 Task: Customize the calendar view to display the 'Start' and 'End' date/time fields.
Action: Mouse moved to (18, 73)
Screenshot: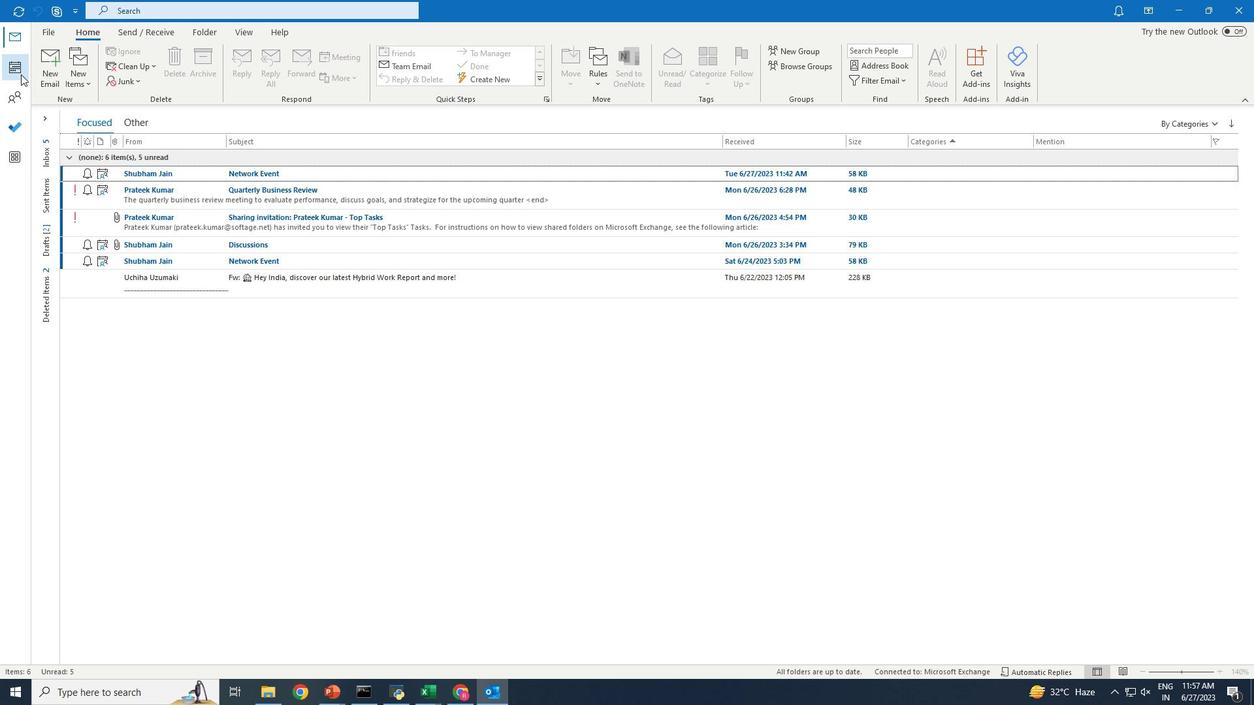 
Action: Mouse pressed left at (18, 73)
Screenshot: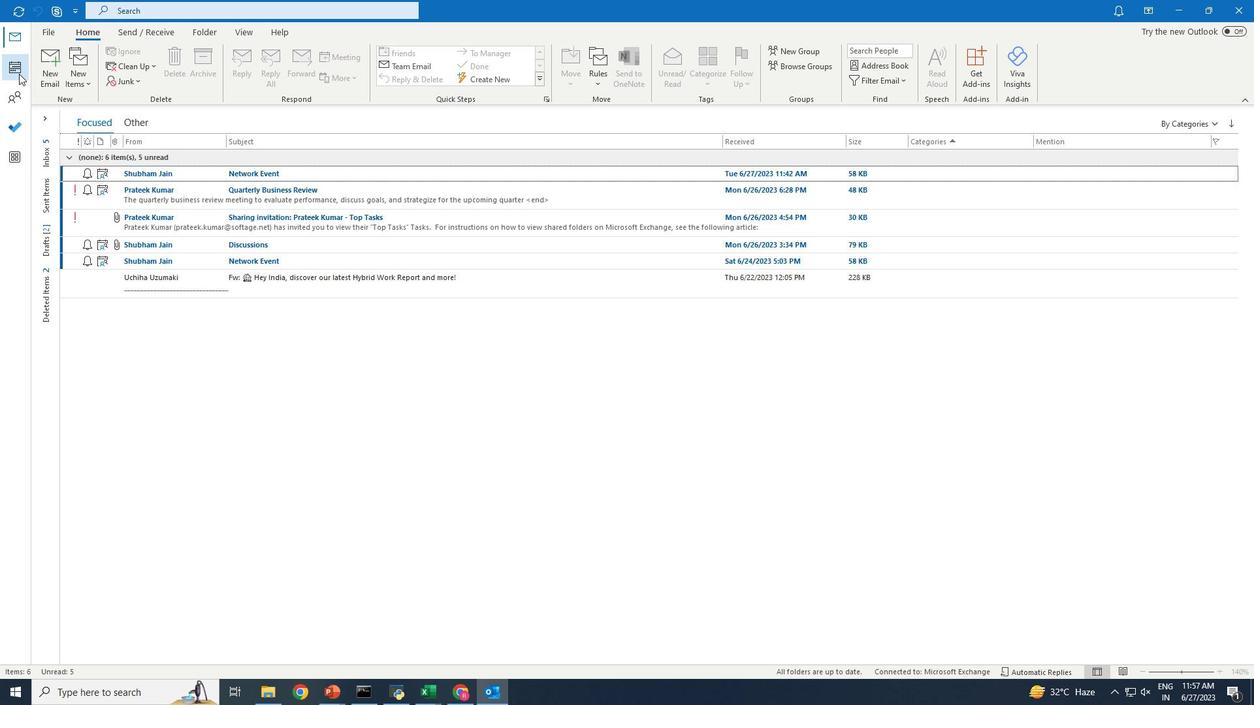 
Action: Mouse moved to (250, 33)
Screenshot: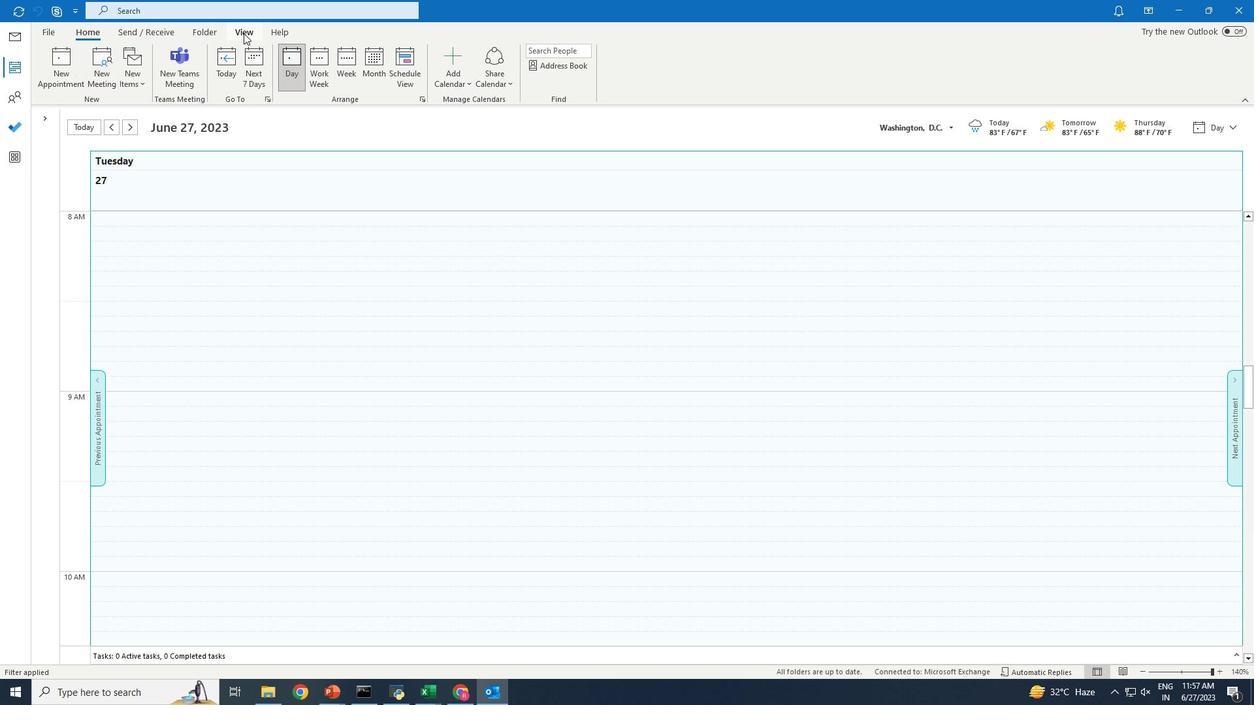 
Action: Mouse pressed left at (250, 33)
Screenshot: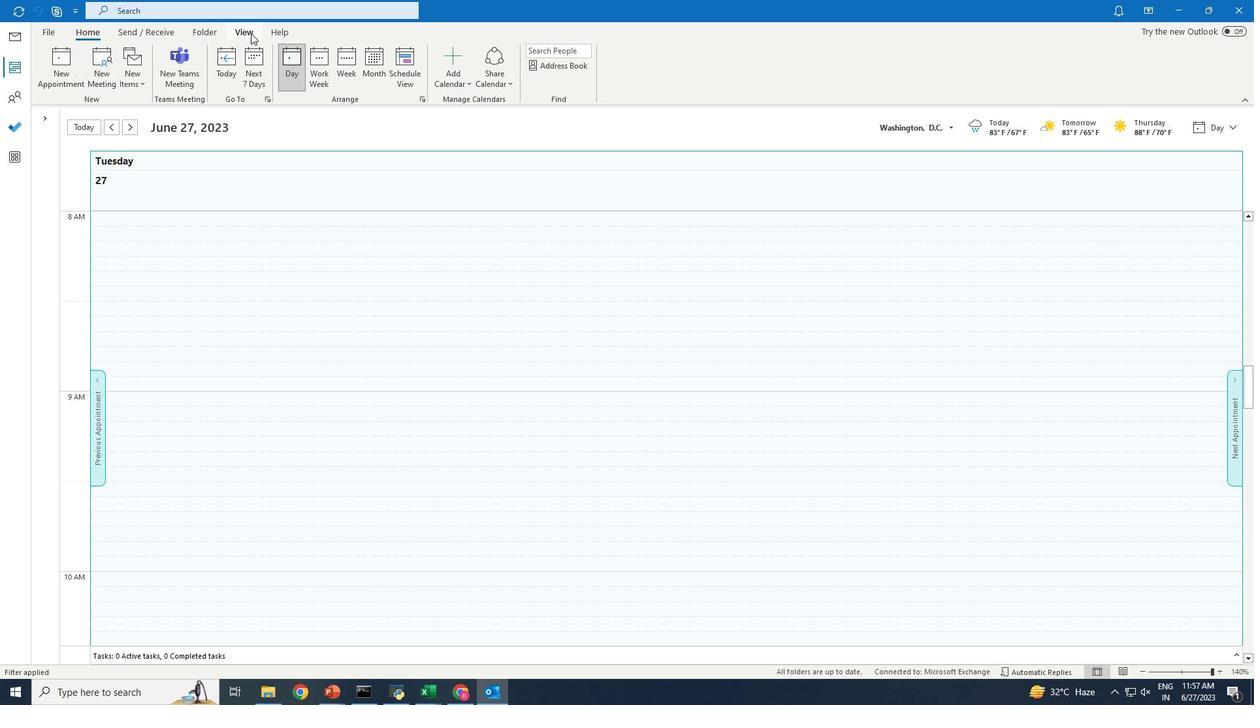 
Action: Mouse moved to (73, 77)
Screenshot: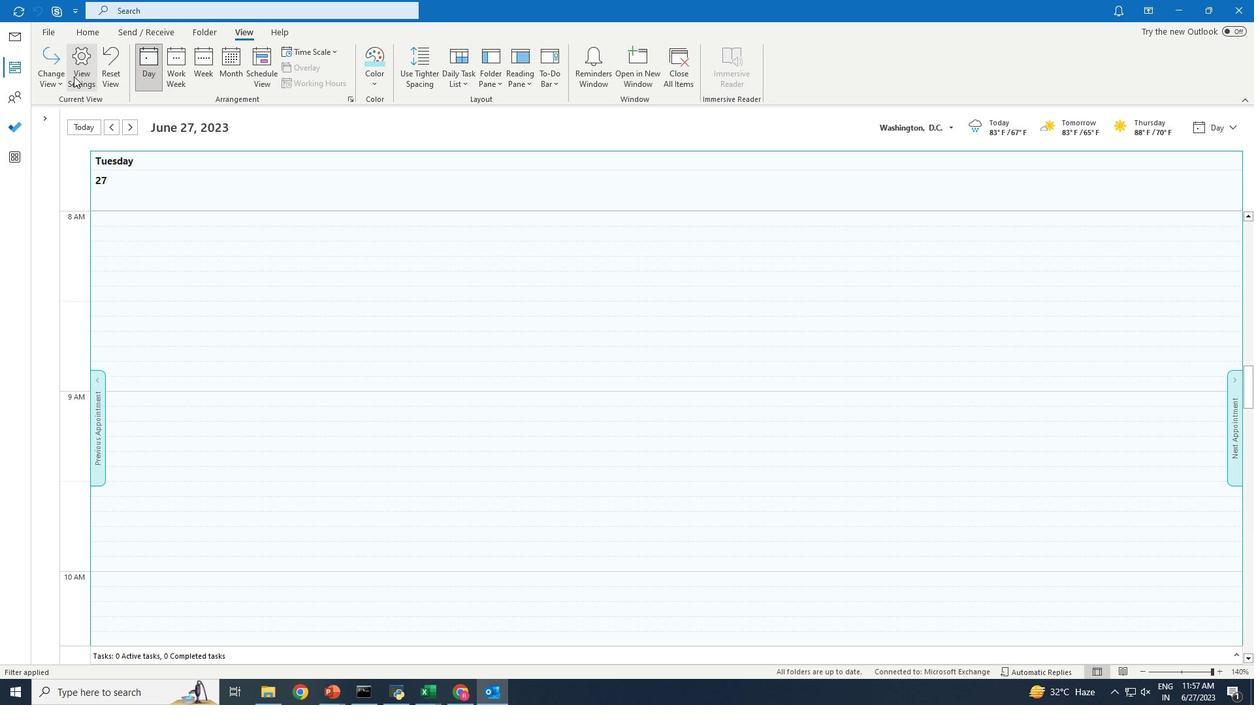 
Action: Mouse pressed left at (73, 77)
Screenshot: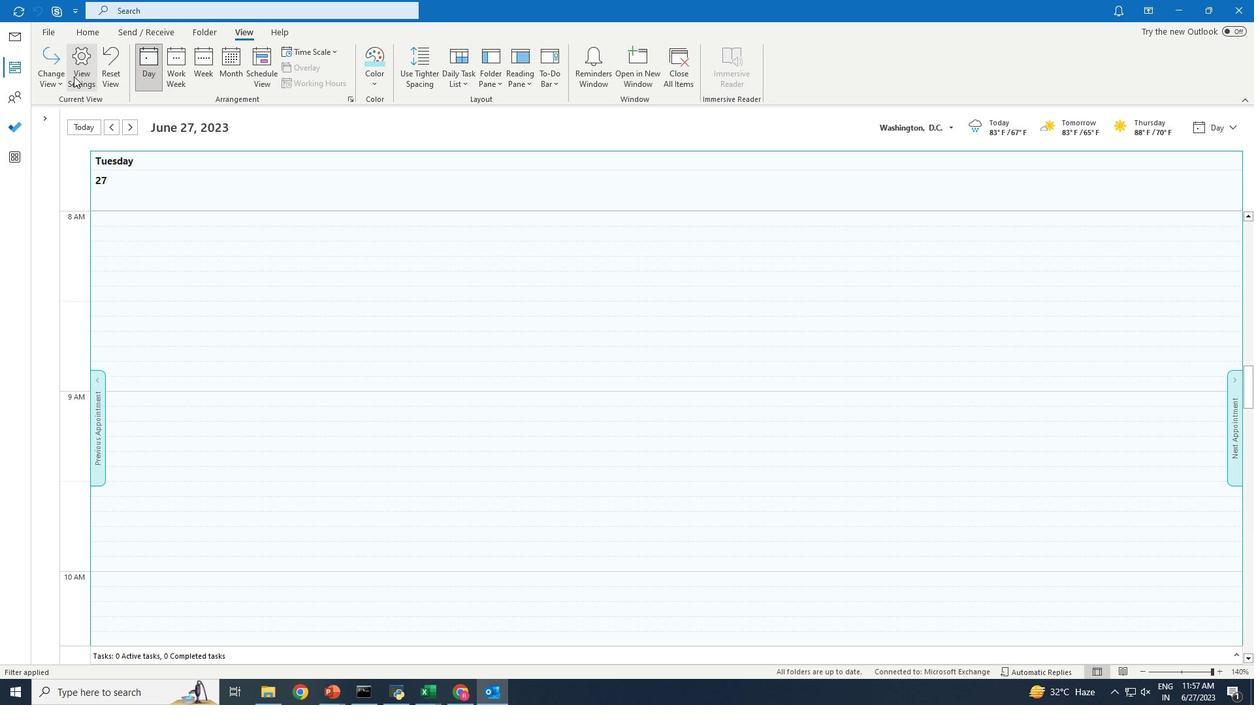 
Action: Mouse moved to (528, 275)
Screenshot: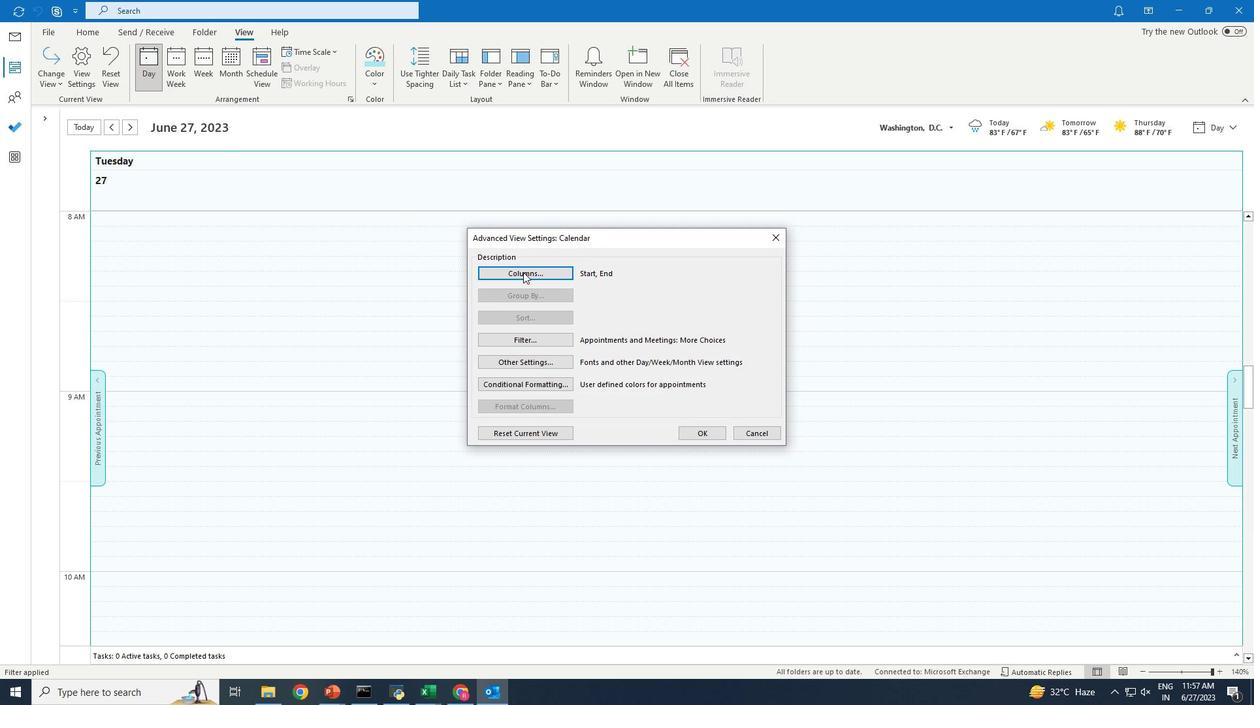 
Action: Mouse pressed left at (528, 275)
Screenshot: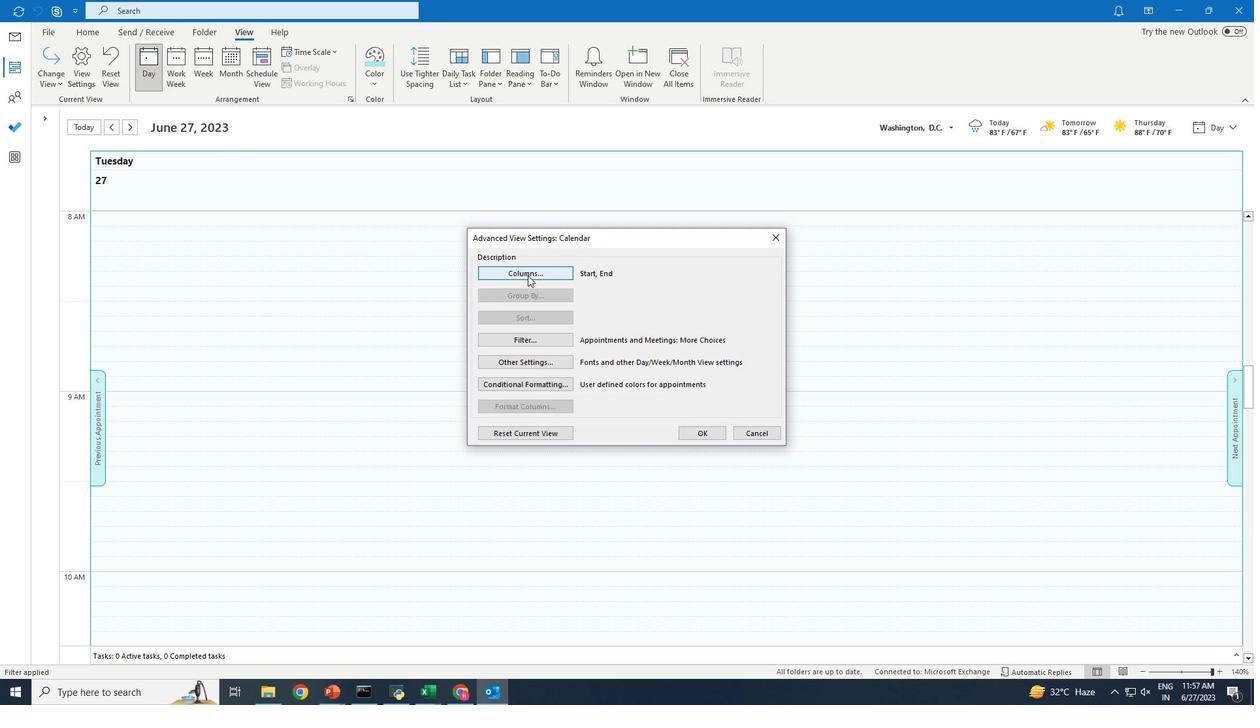
Action: Mouse moved to (555, 431)
Screenshot: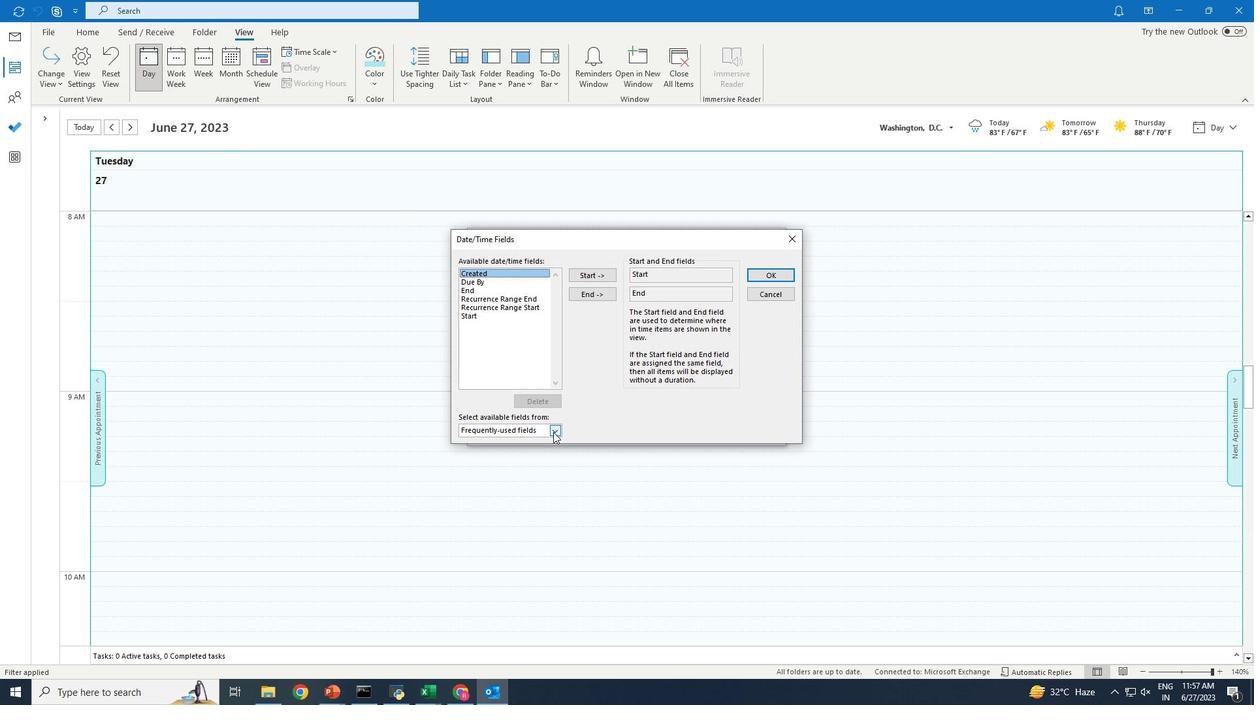 
Action: Mouse pressed left at (555, 431)
Screenshot: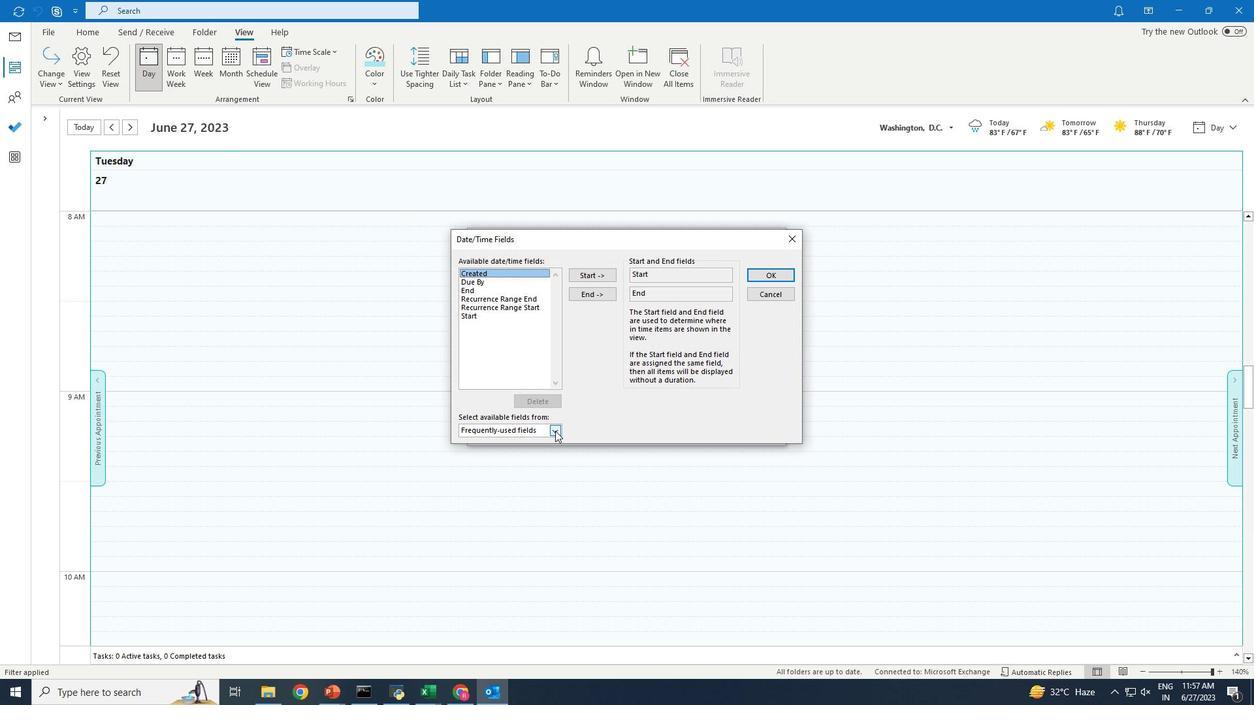 
Action: Mouse moved to (512, 468)
Screenshot: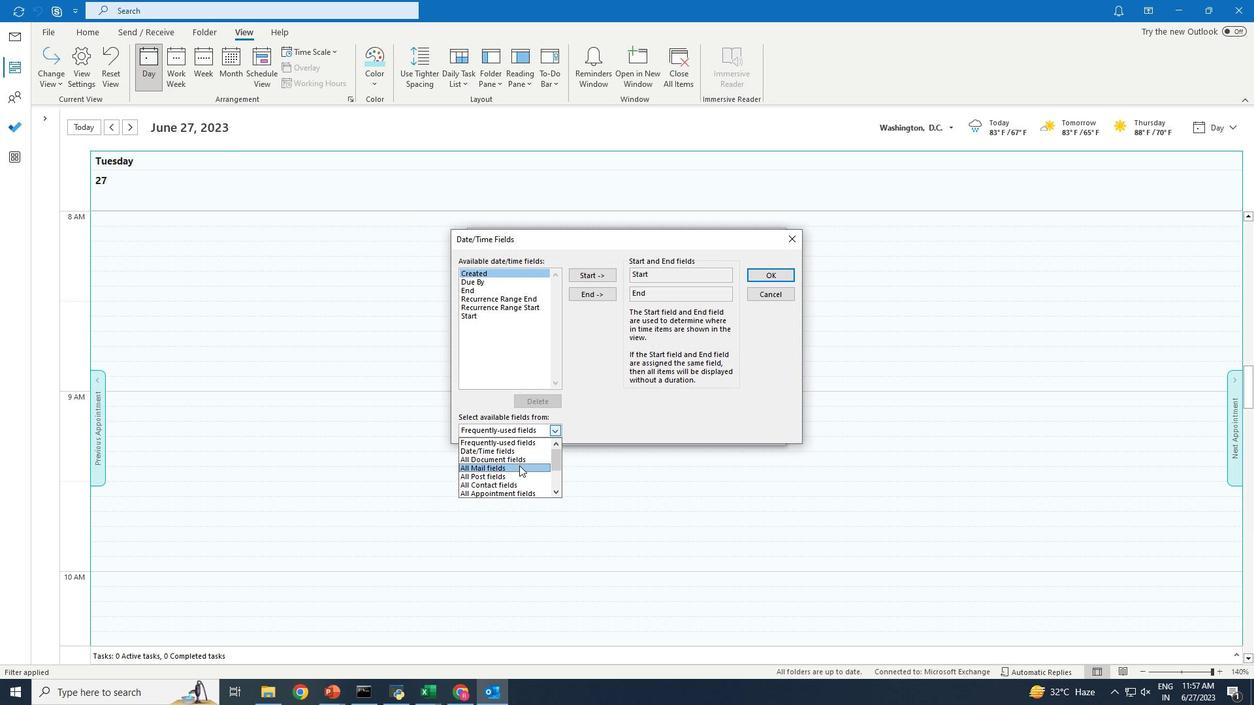 
Action: Mouse pressed left at (512, 468)
Screenshot: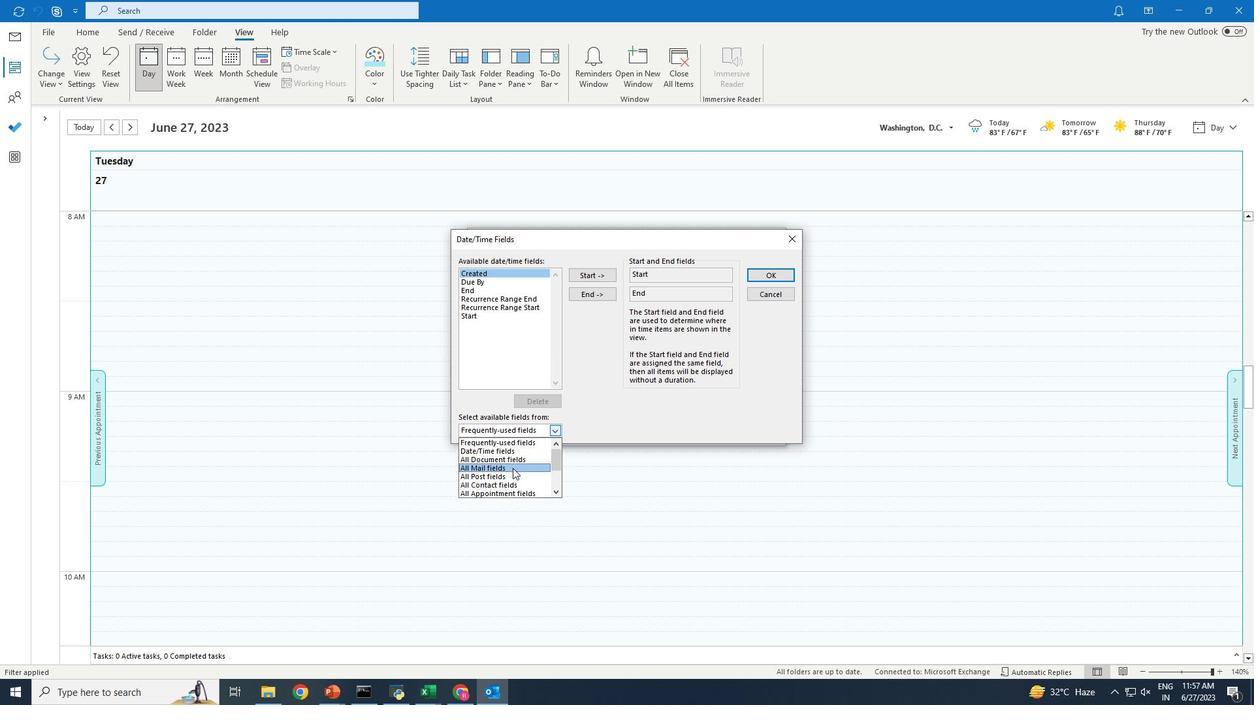 
Action: Mouse moved to (758, 274)
Screenshot: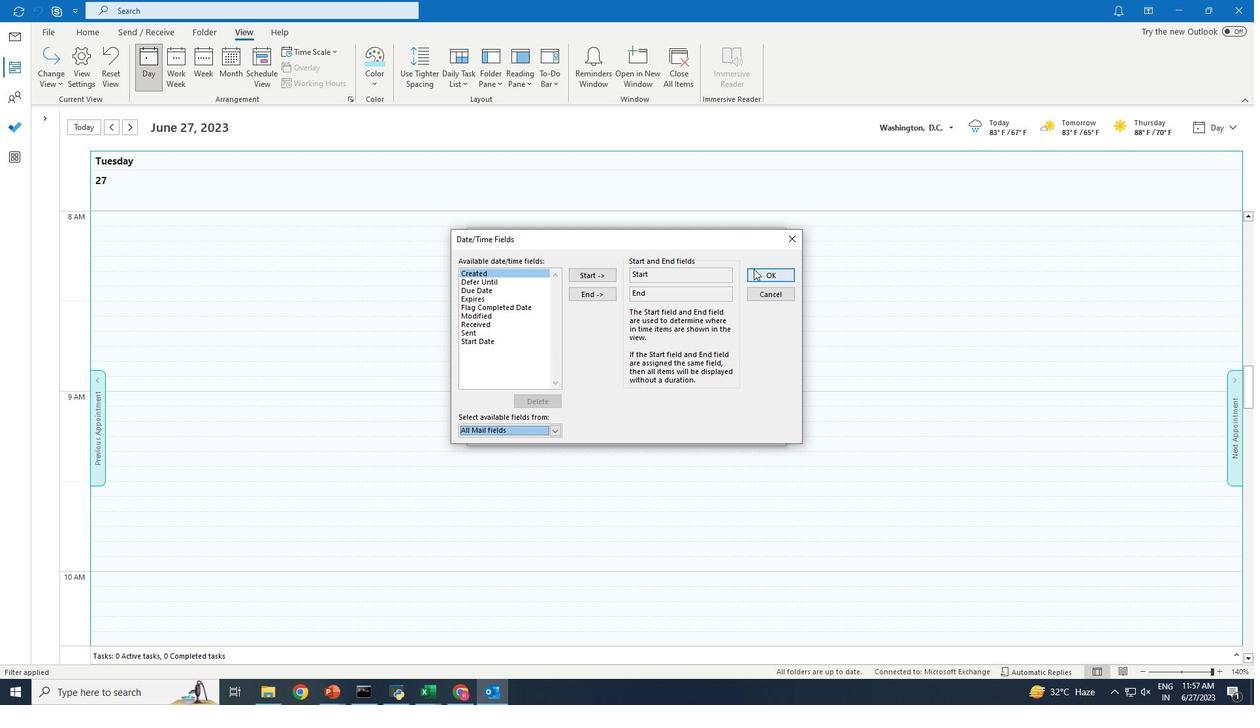 
Action: Mouse pressed left at (758, 274)
Screenshot: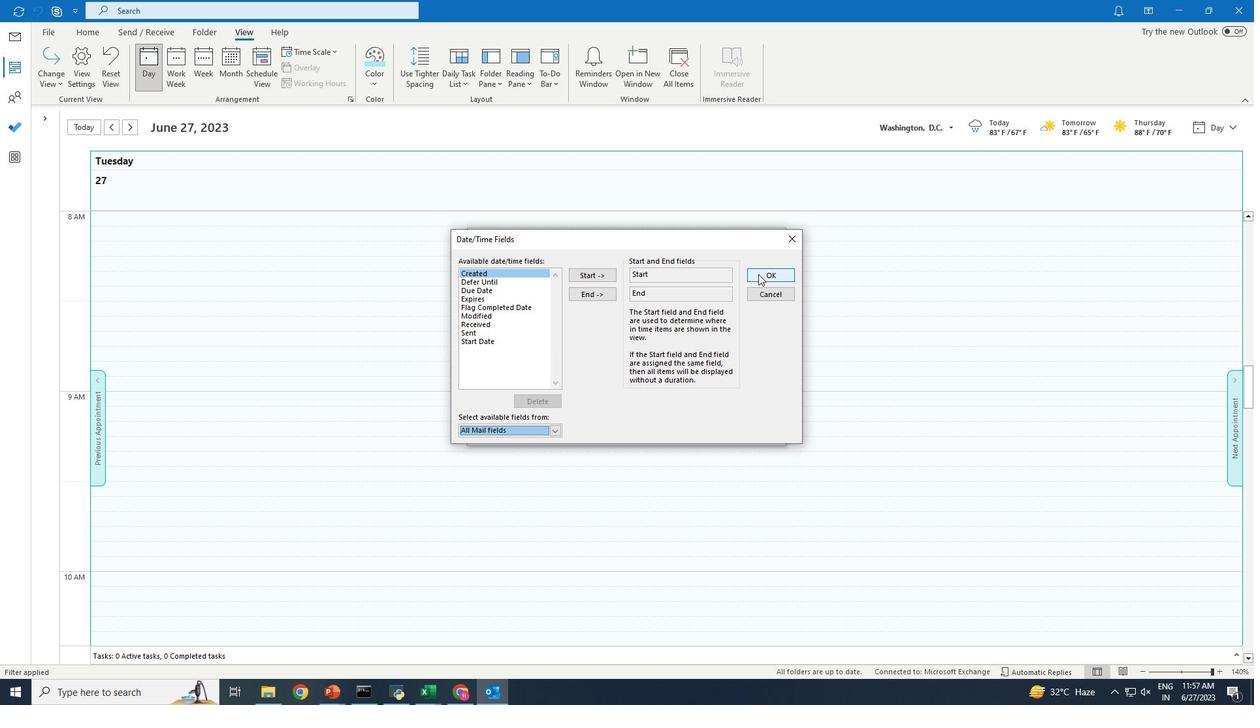 
Action: Mouse moved to (702, 435)
Screenshot: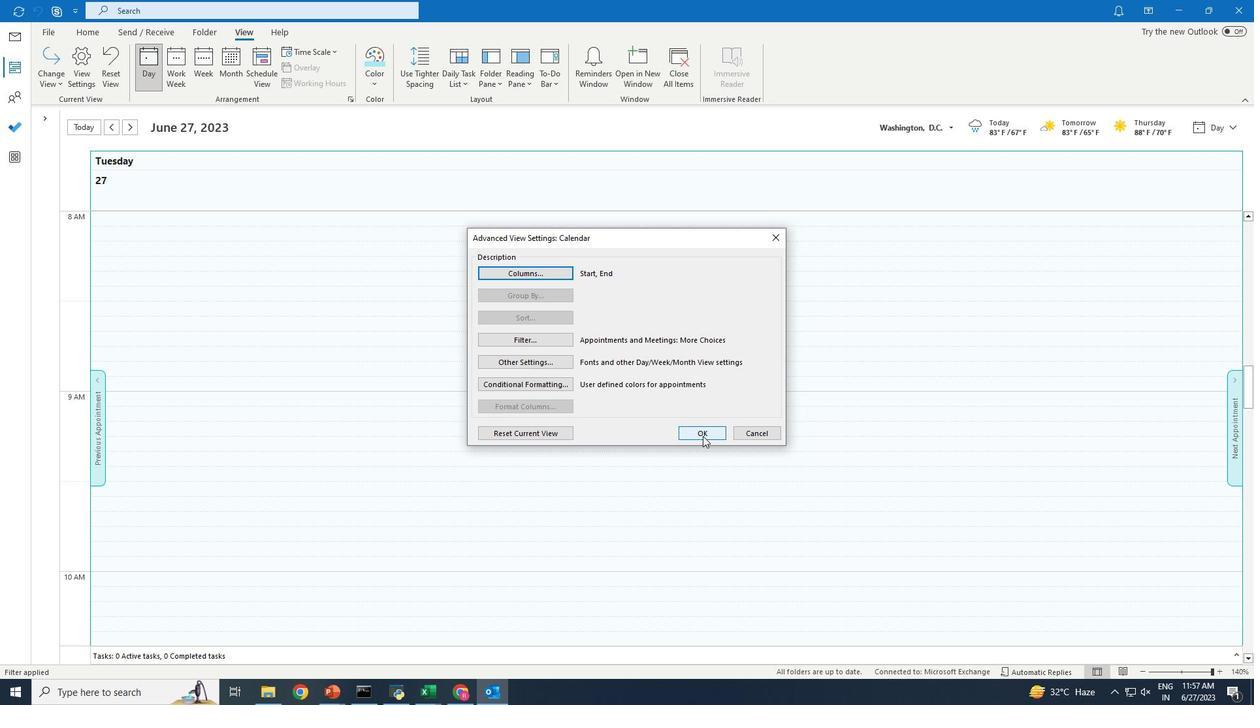 
Action: Mouse pressed left at (702, 435)
Screenshot: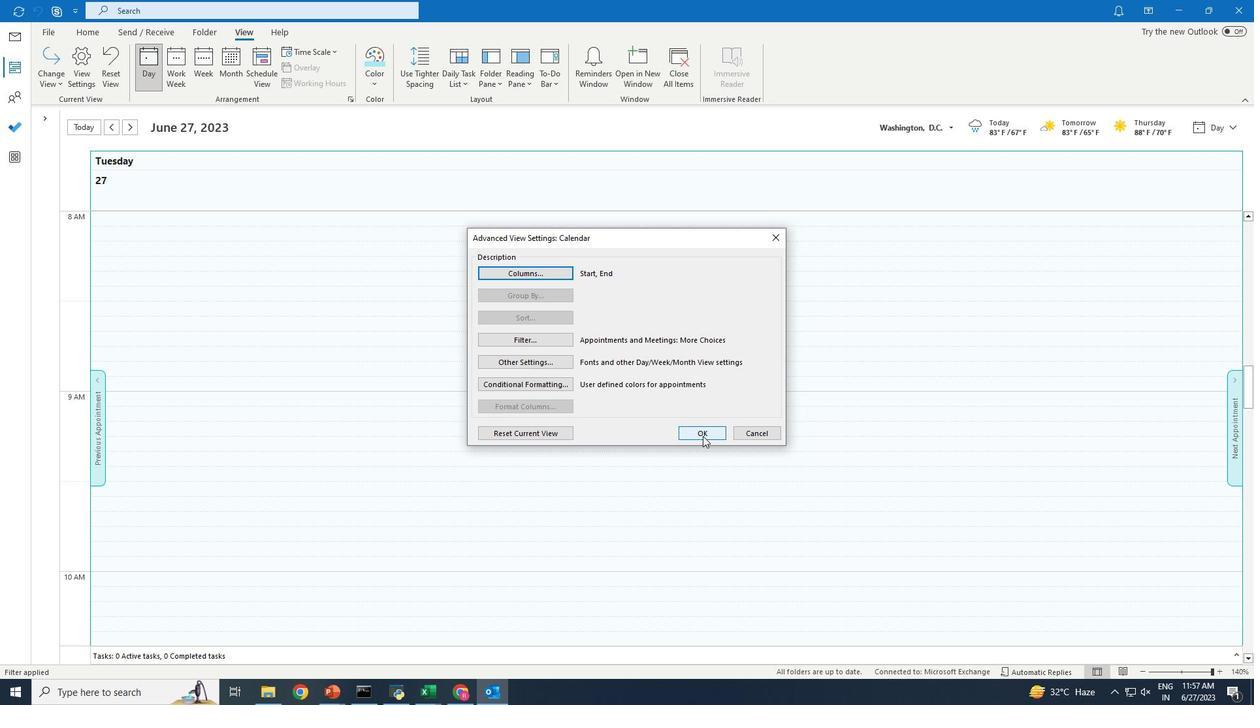 
Action: Mouse moved to (700, 435)
Screenshot: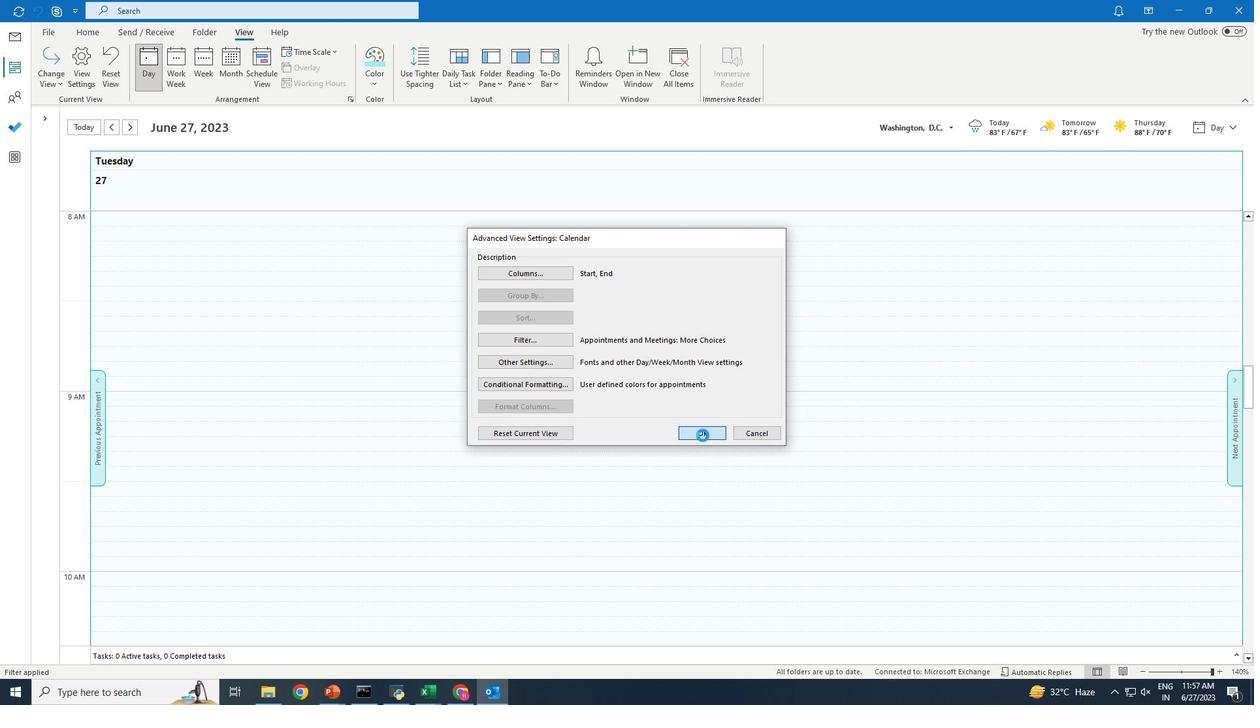
